Task: Set up a reminder for the brainstorming session.
Action: Mouse moved to (90, 106)
Screenshot: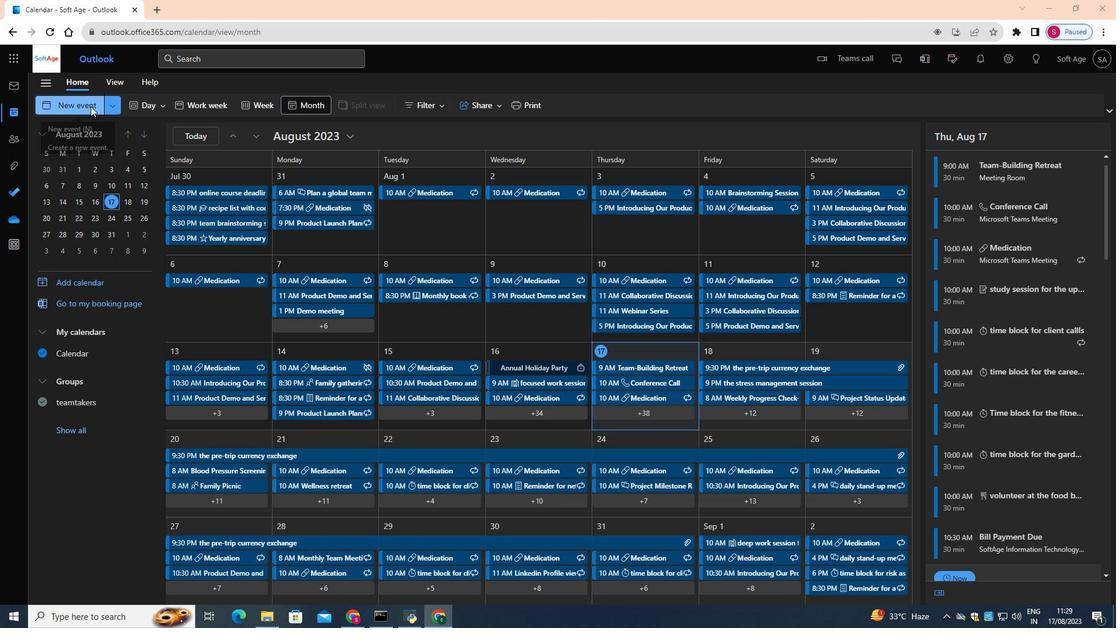 
Action: Mouse pressed left at (90, 106)
Screenshot: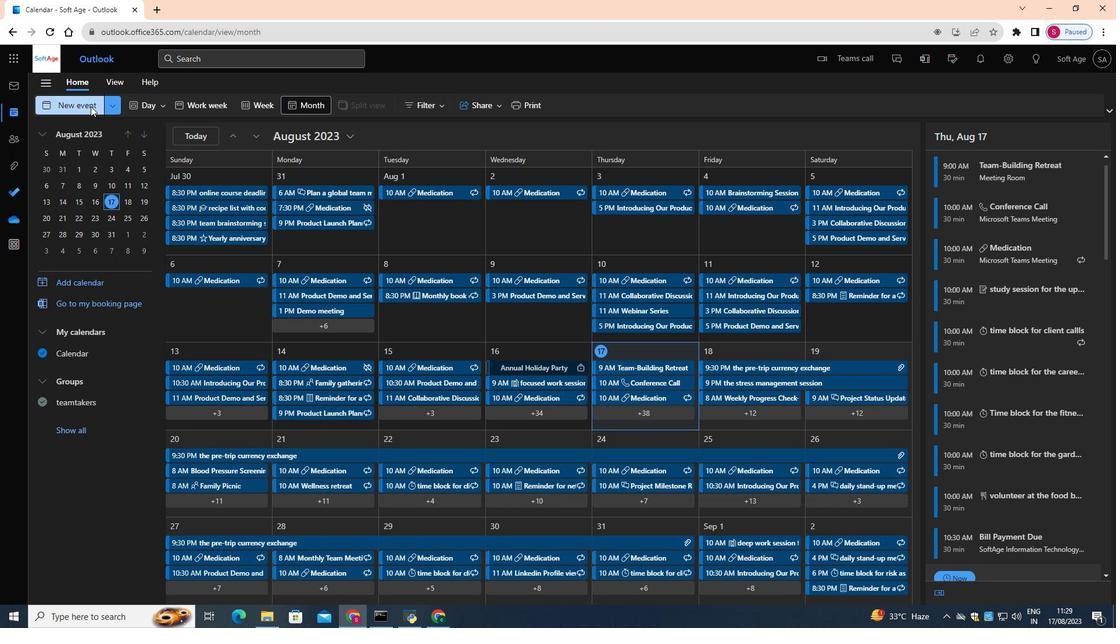 
Action: Mouse moved to (385, 178)
Screenshot: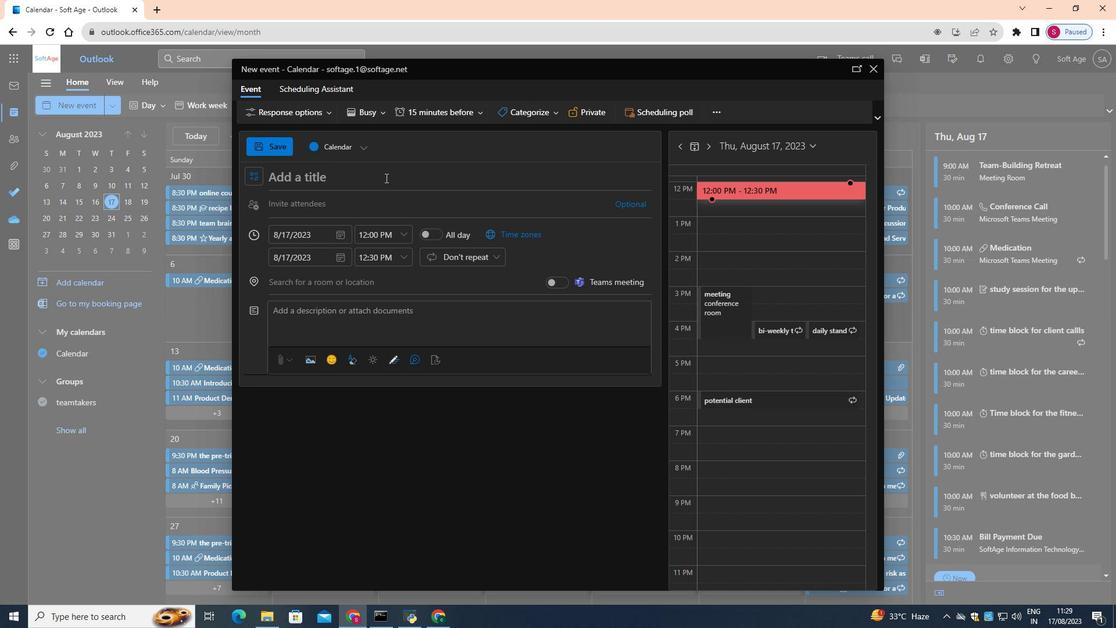 
Action: Mouse pressed left at (385, 178)
Screenshot: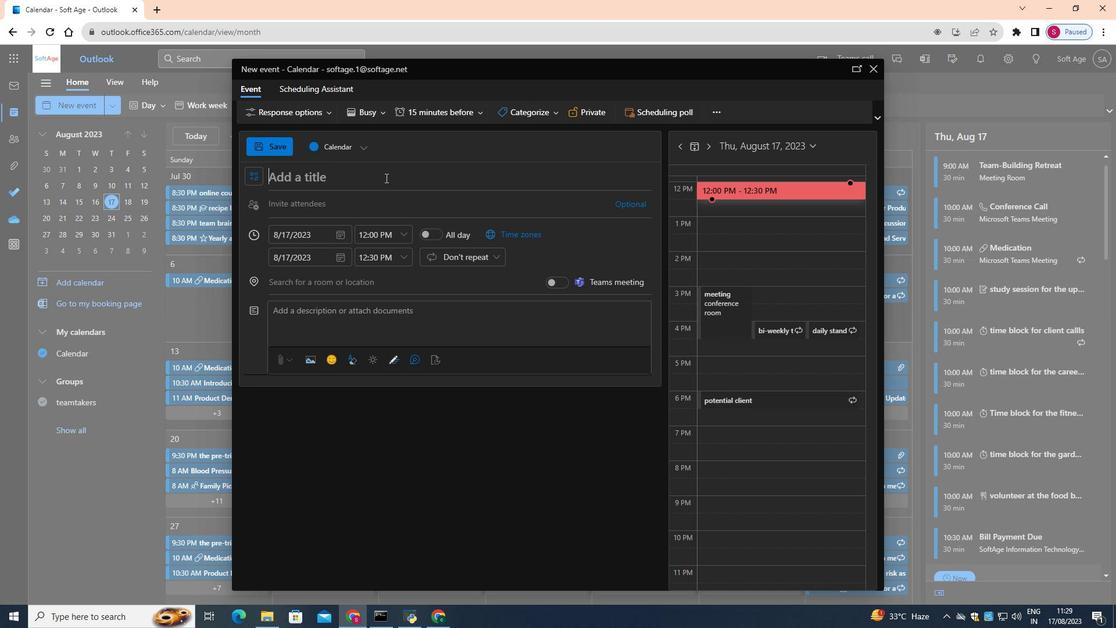 
Action: Key pressed <Key.shift>Brainstorming<Key.space><Key.shift>Session<Key.space><Key.shift>Reminder
Screenshot: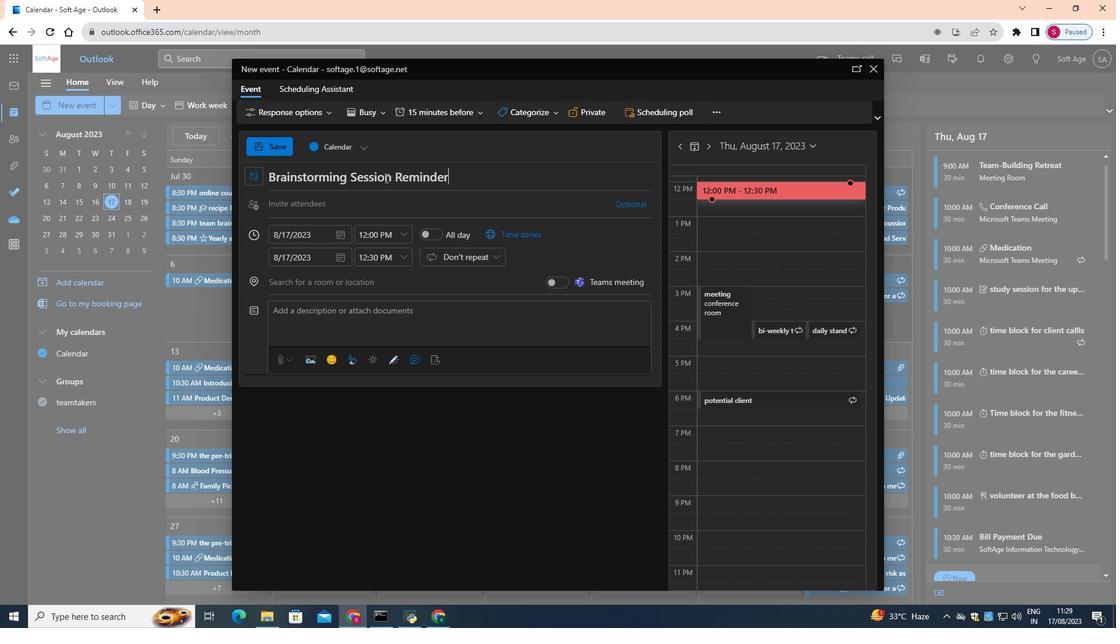 
Action: Mouse moved to (336, 235)
Screenshot: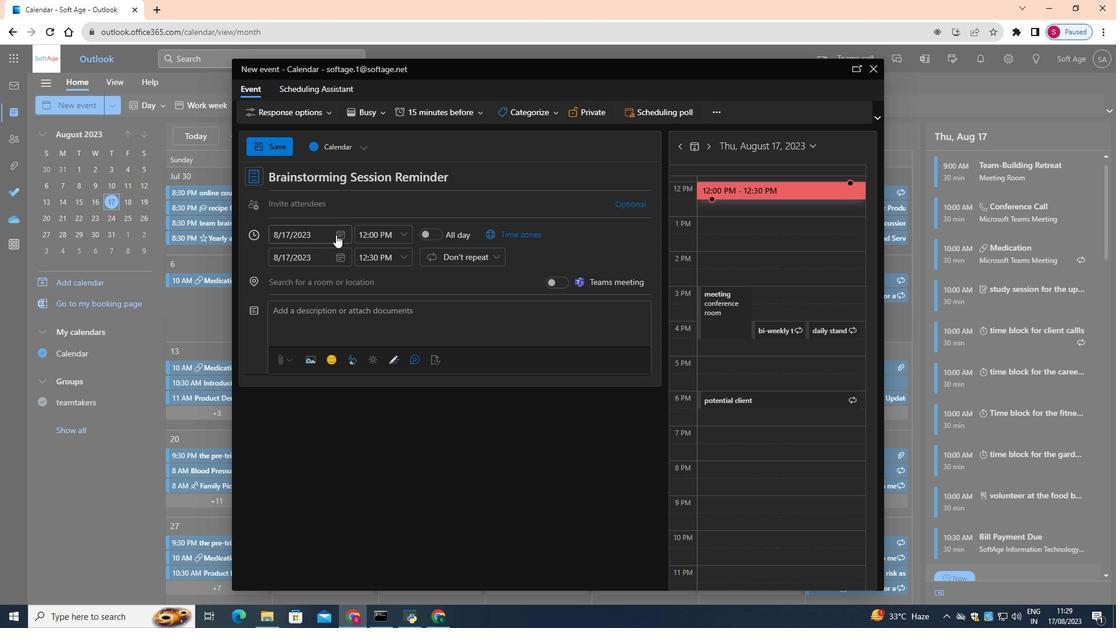 
Action: Mouse pressed left at (336, 235)
Screenshot: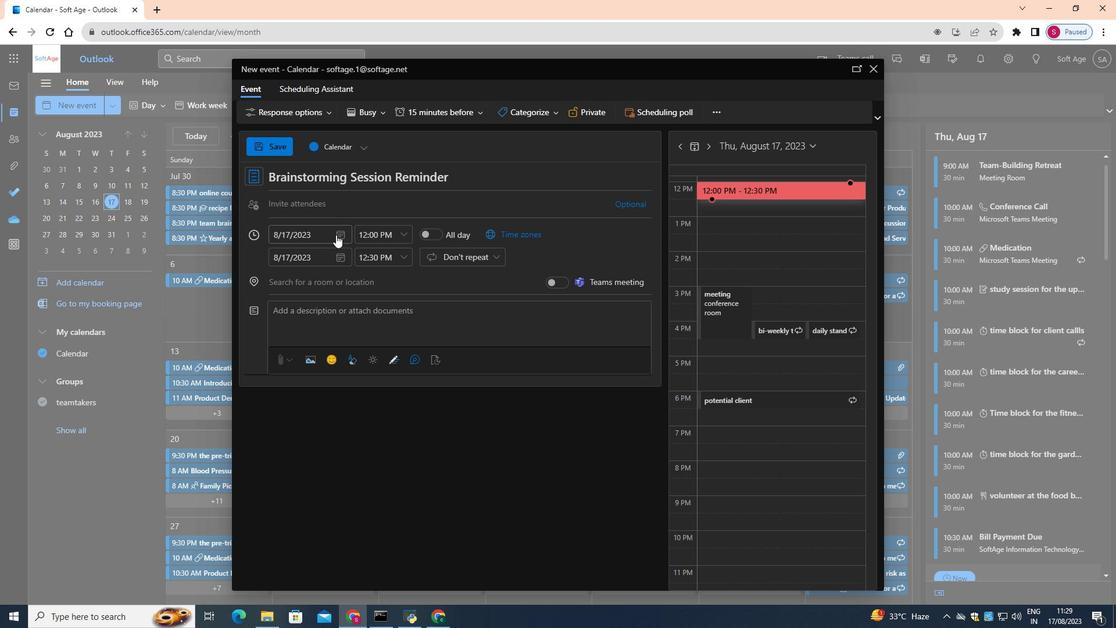 
Action: Mouse moved to (349, 343)
Screenshot: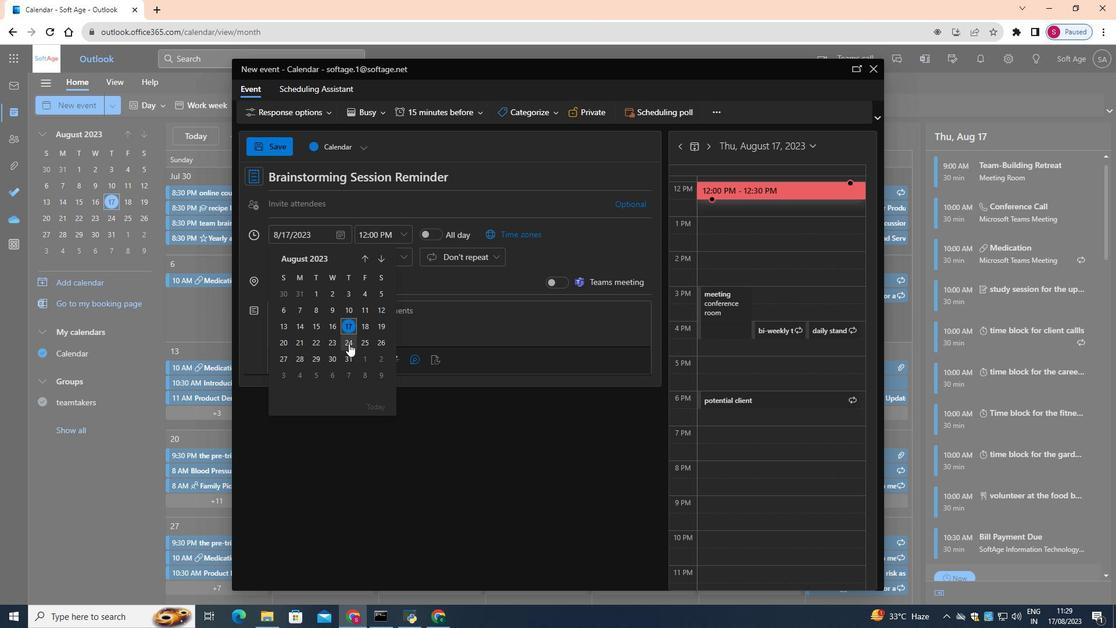 
Action: Mouse pressed left at (349, 343)
Screenshot: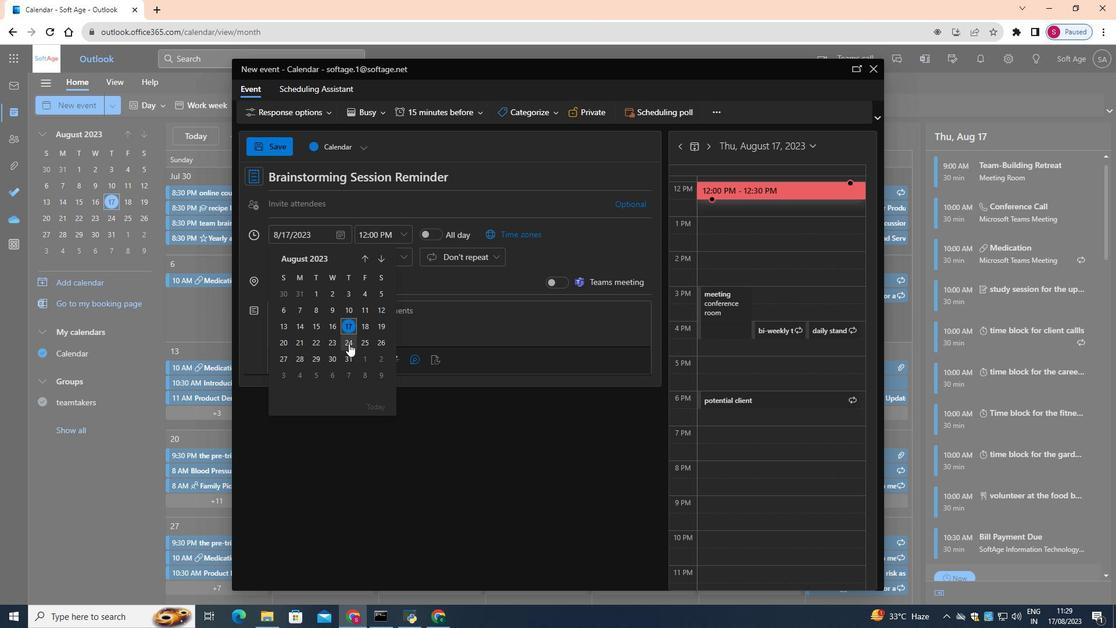 
Action: Mouse moved to (406, 233)
Screenshot: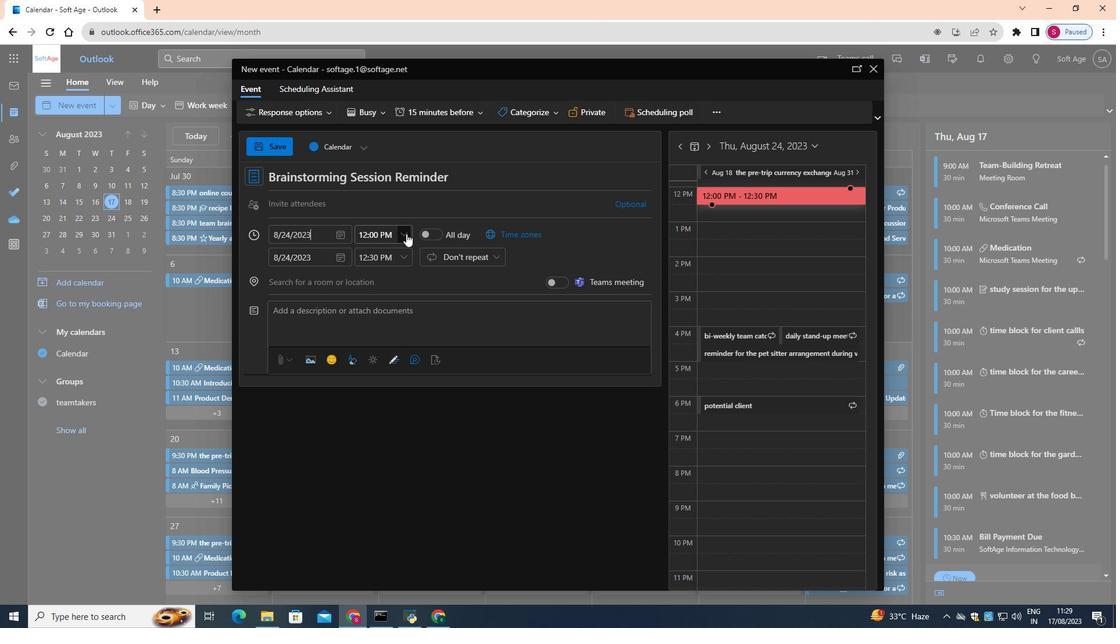 
Action: Mouse pressed left at (406, 233)
Screenshot: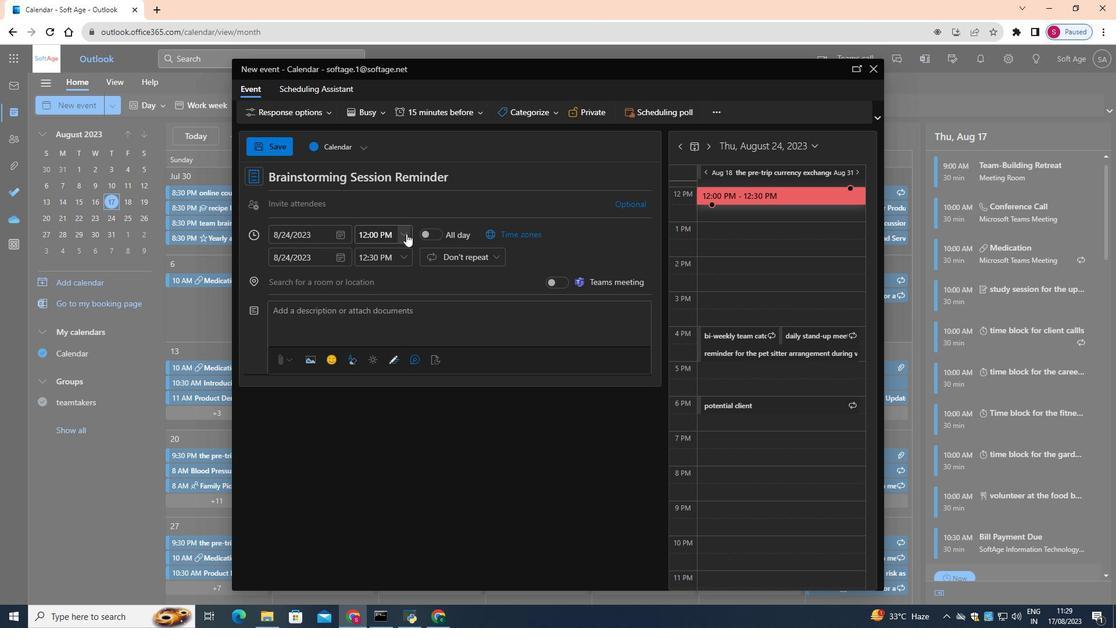 
Action: Mouse moved to (388, 269)
Screenshot: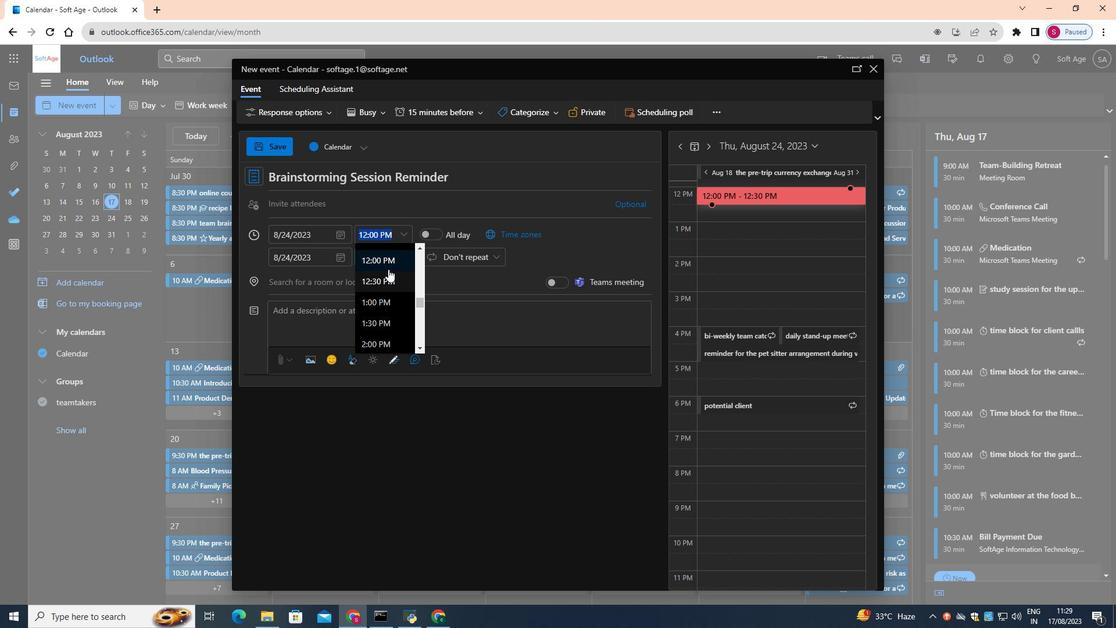 
Action: Mouse scrolled (388, 269) with delta (0, 0)
Screenshot: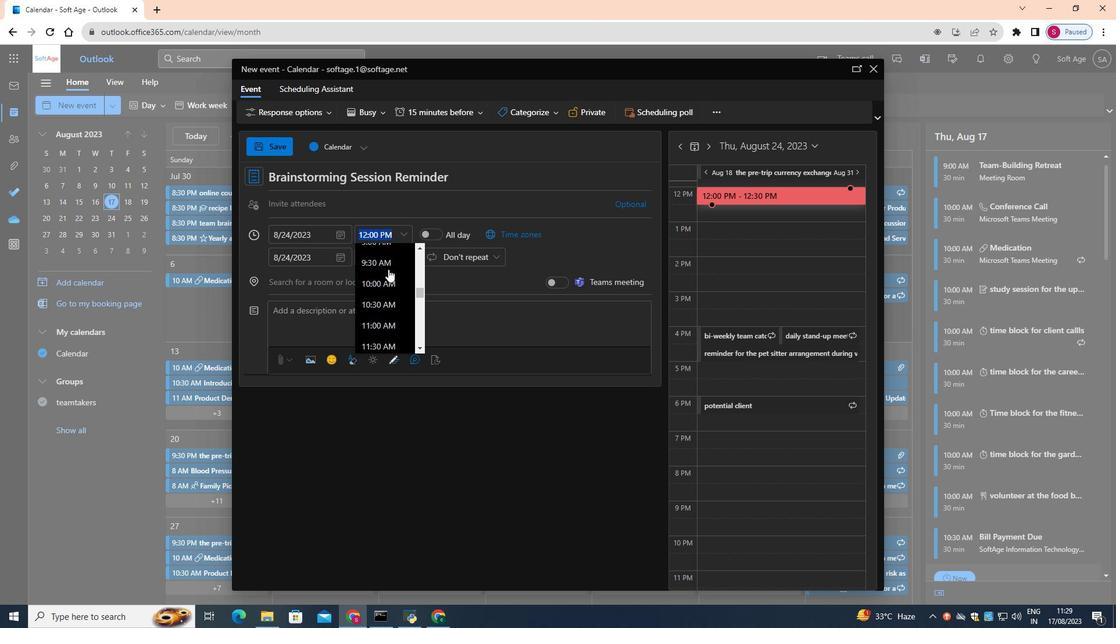 
Action: Mouse scrolled (388, 269) with delta (0, 0)
Screenshot: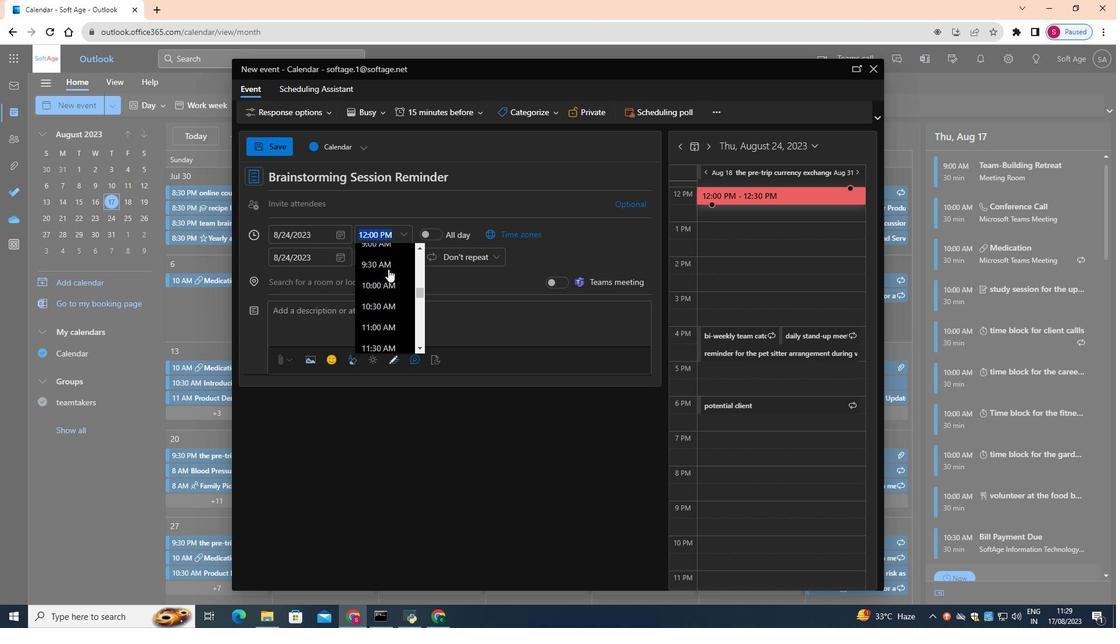 
Action: Mouse moved to (383, 287)
Screenshot: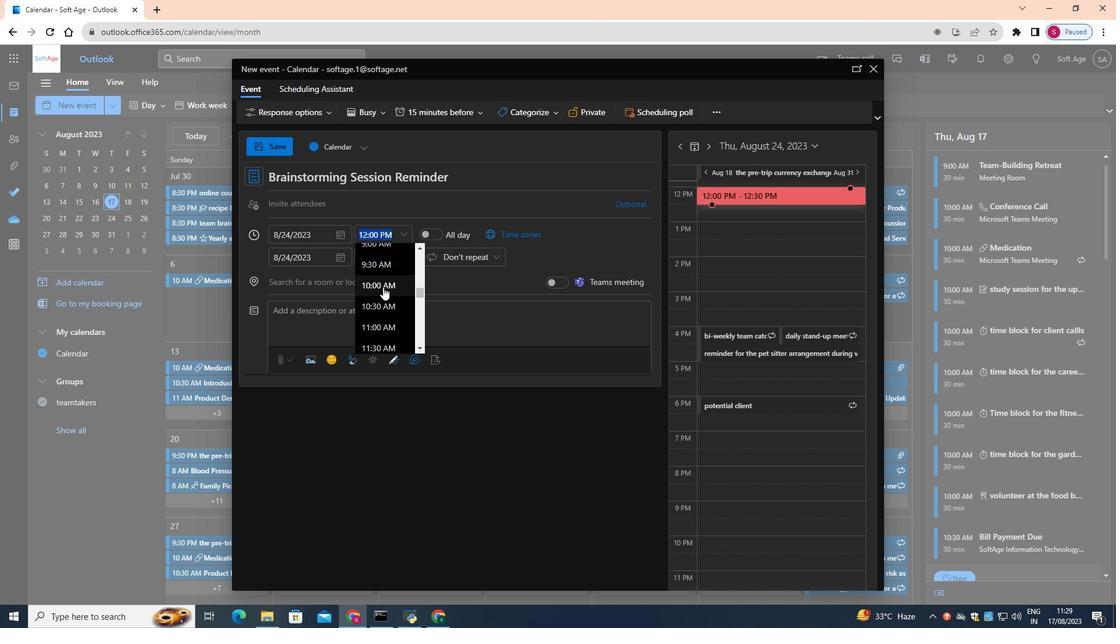 
Action: Mouse pressed left at (383, 287)
Screenshot: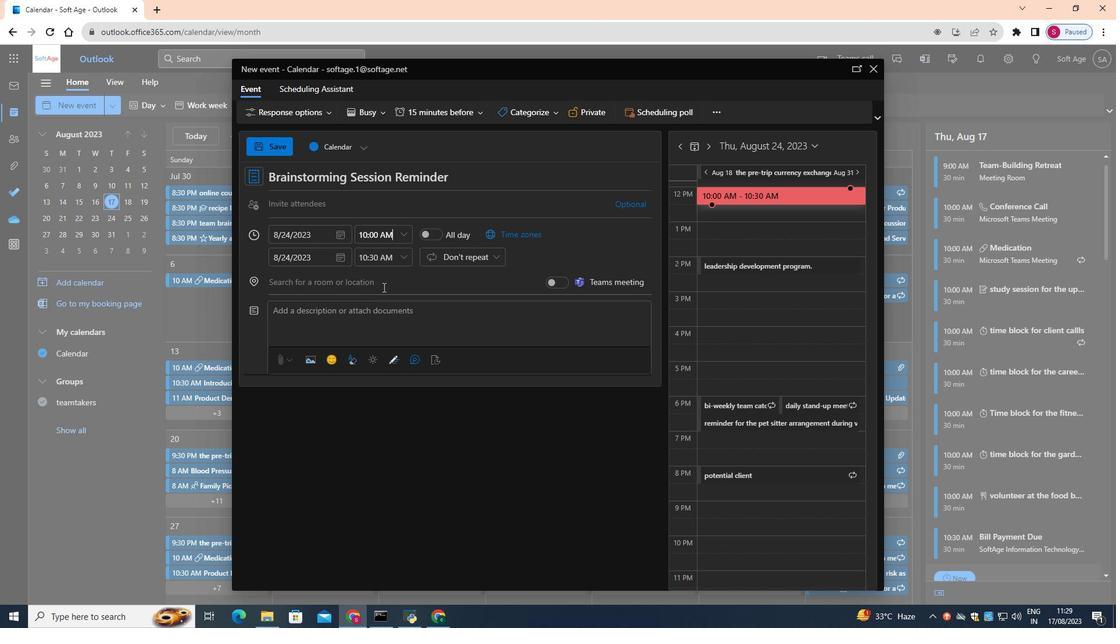 
Action: Mouse moved to (450, 111)
Screenshot: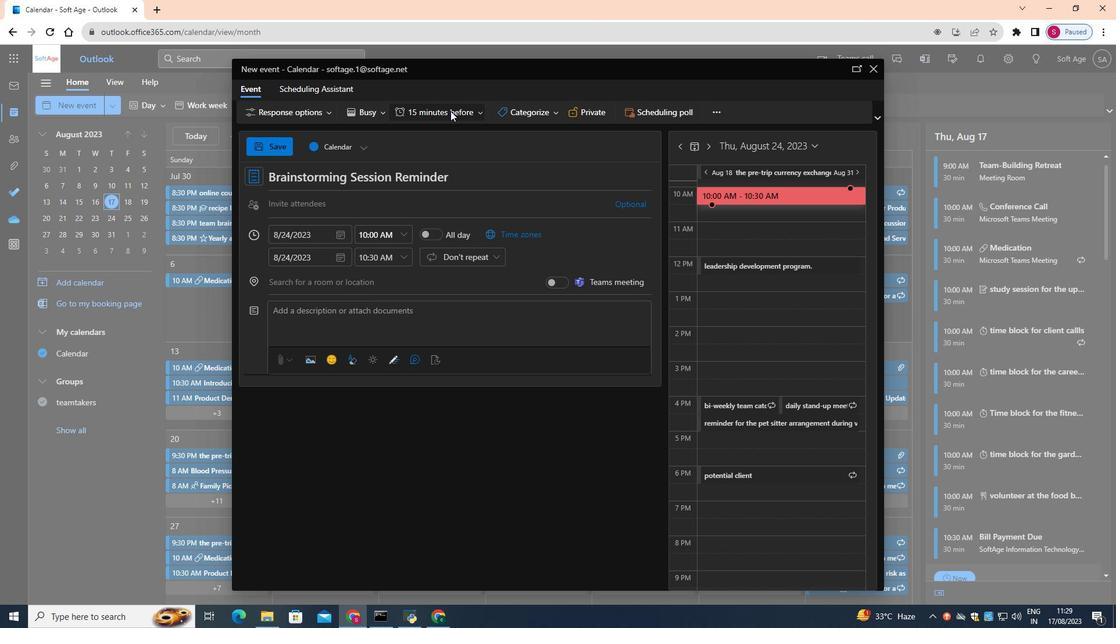 
Action: Mouse pressed left at (450, 111)
Screenshot: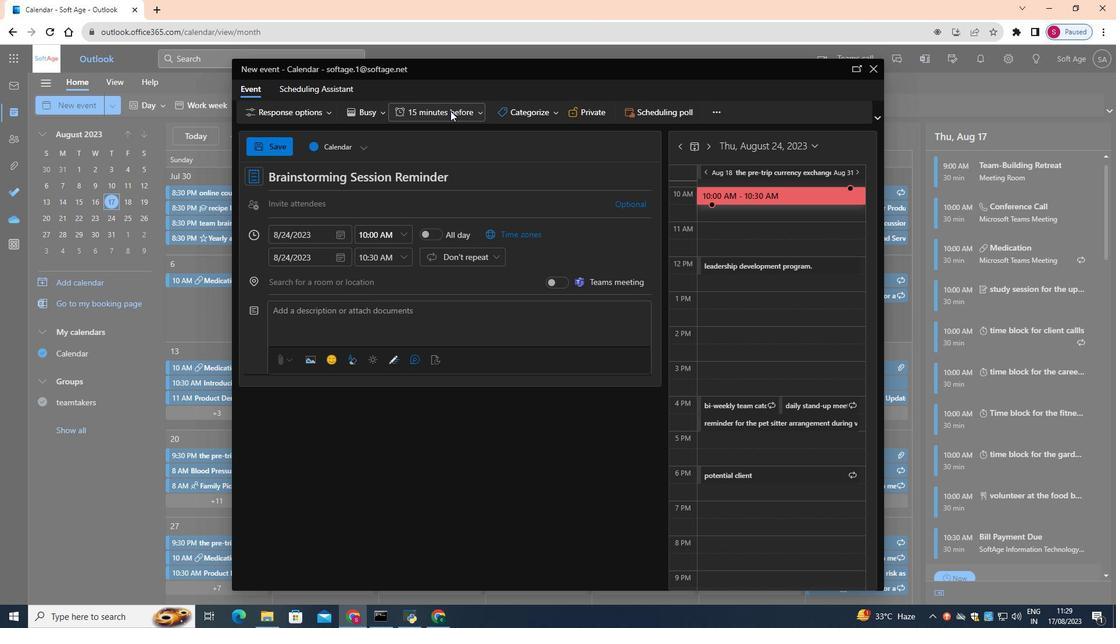 
Action: Mouse moved to (447, 237)
Screenshot: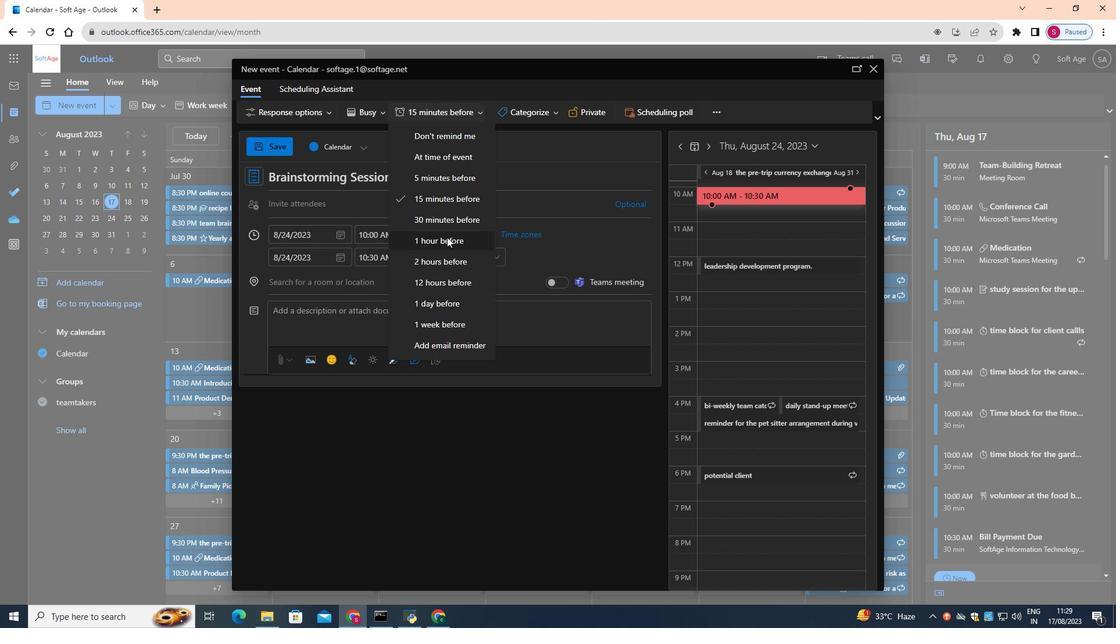 
Action: Mouse pressed left at (447, 237)
Screenshot: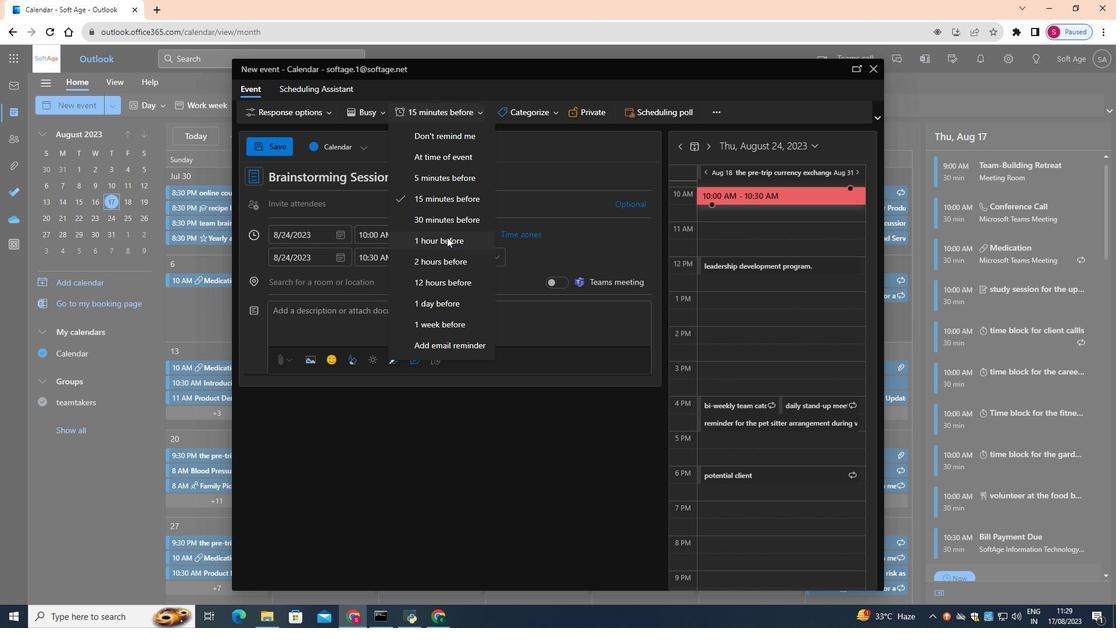 
Action: Mouse moved to (428, 317)
Screenshot: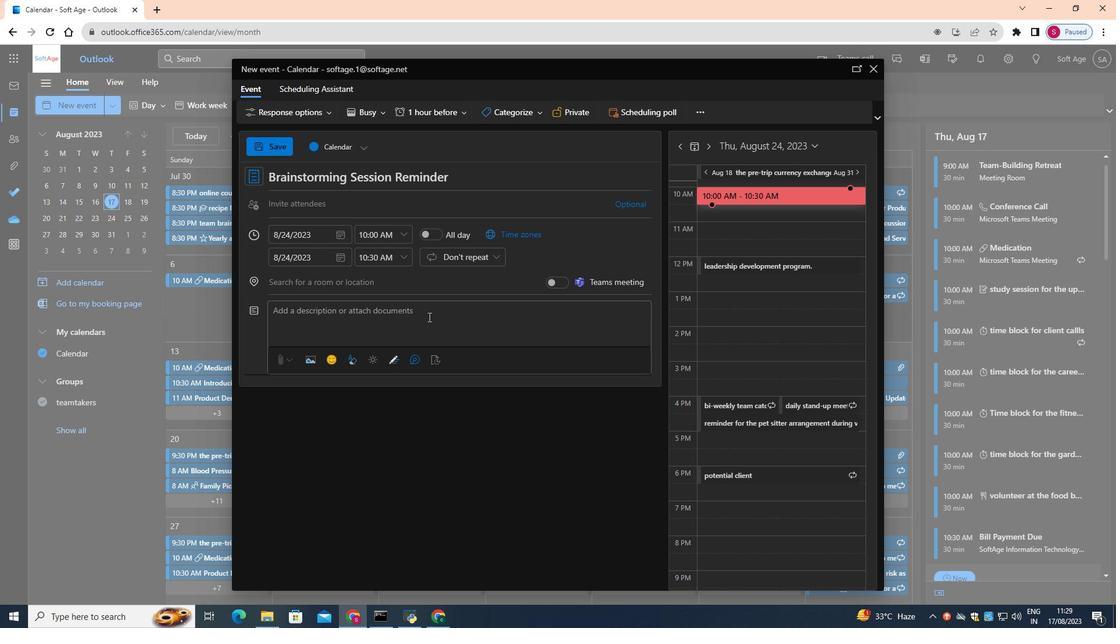 
Action: Mouse pressed left at (428, 317)
Screenshot: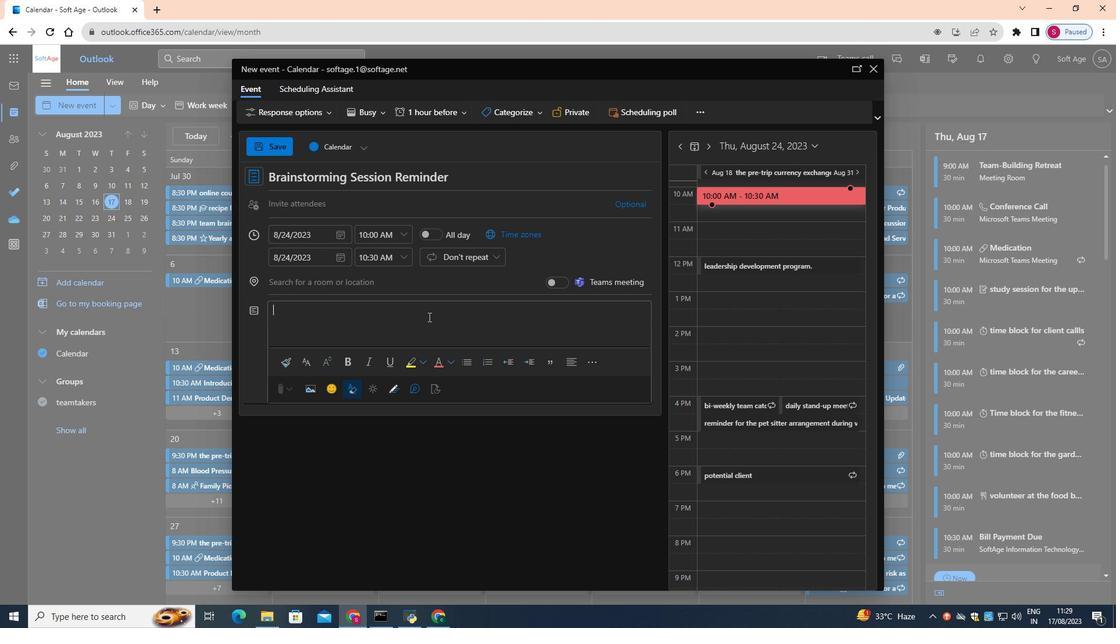 
Action: Key pressed <Key.shift>Stay<Key.space>inspired<Key.space>and<Key.space>fuel<Key.space>your<Key.space>creativity<Key.shift_r>!<Key.space><Key.shift>This<Key.space>is<Key.space>a<Key.space>reminder<Key.space>for<Key.space>our<Key.space>upcoming<Key.space>brainstorming<Key.space>session<Key.space>where<Key.space>we'll<Key.space>collaborate<Key.space>to<Key.space>generate<Key.space>innovative<Key.space>ideas<Key.space>and<Key.space>solutions.
Screenshot: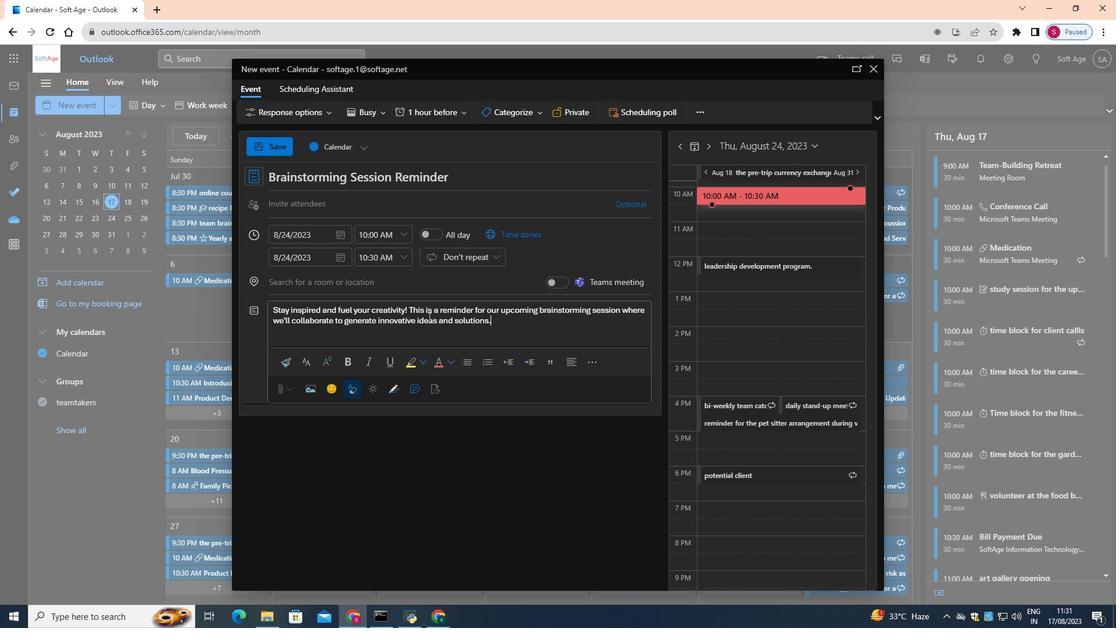
Action: Mouse moved to (284, 150)
Screenshot: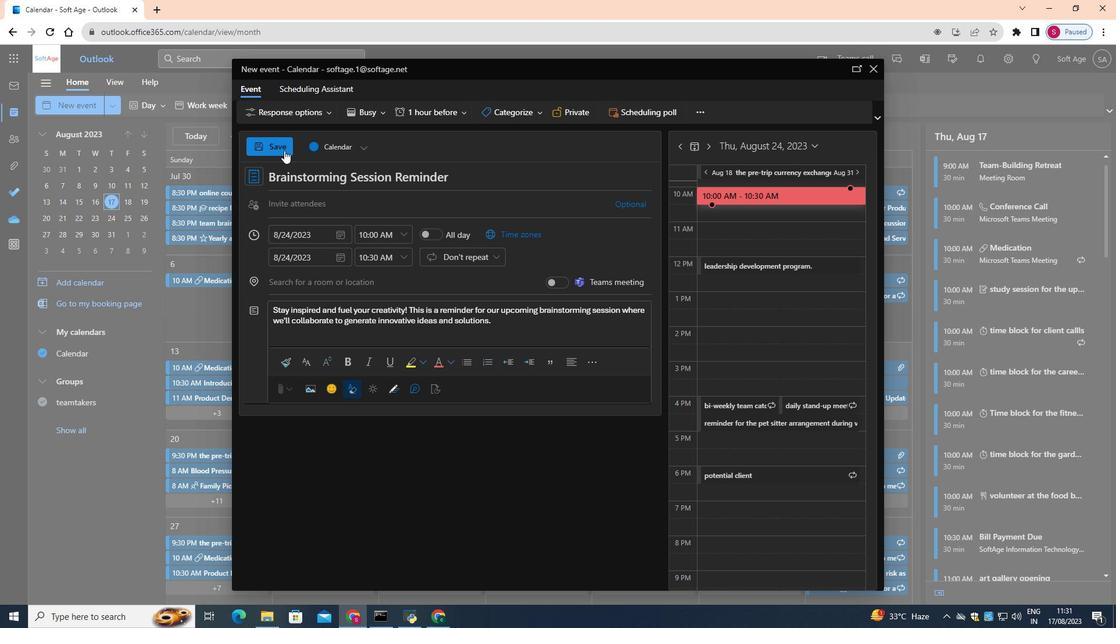 
Action: Mouse pressed left at (284, 150)
Screenshot: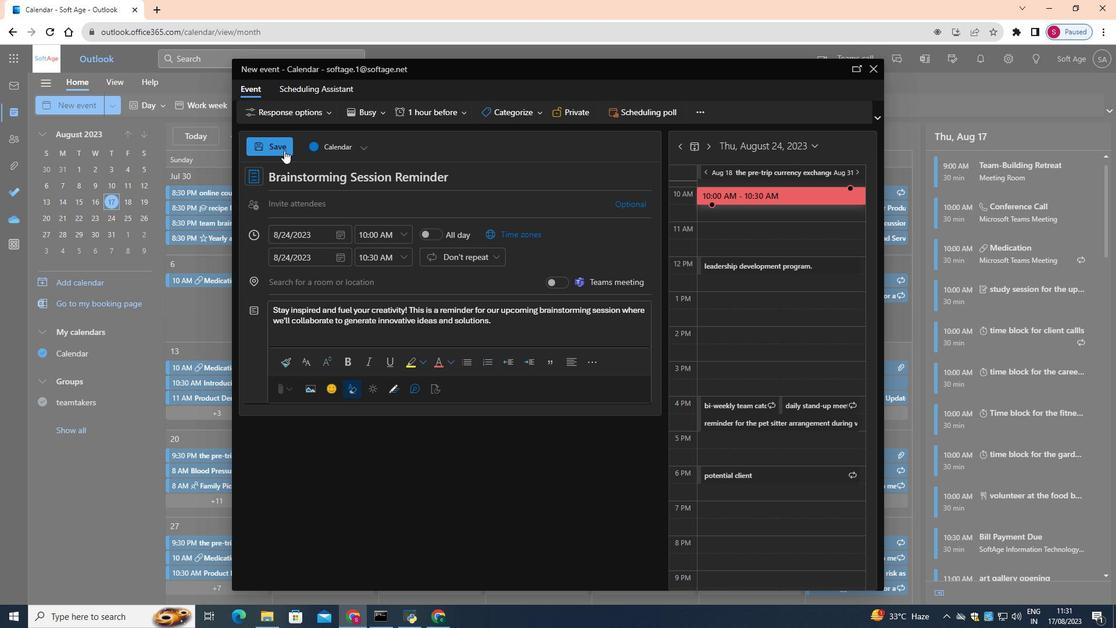 
